 Task: Add Sprouts Fettuccine Alfredo With NAE Chicken to the cart.
Action: Mouse moved to (14, 128)
Screenshot: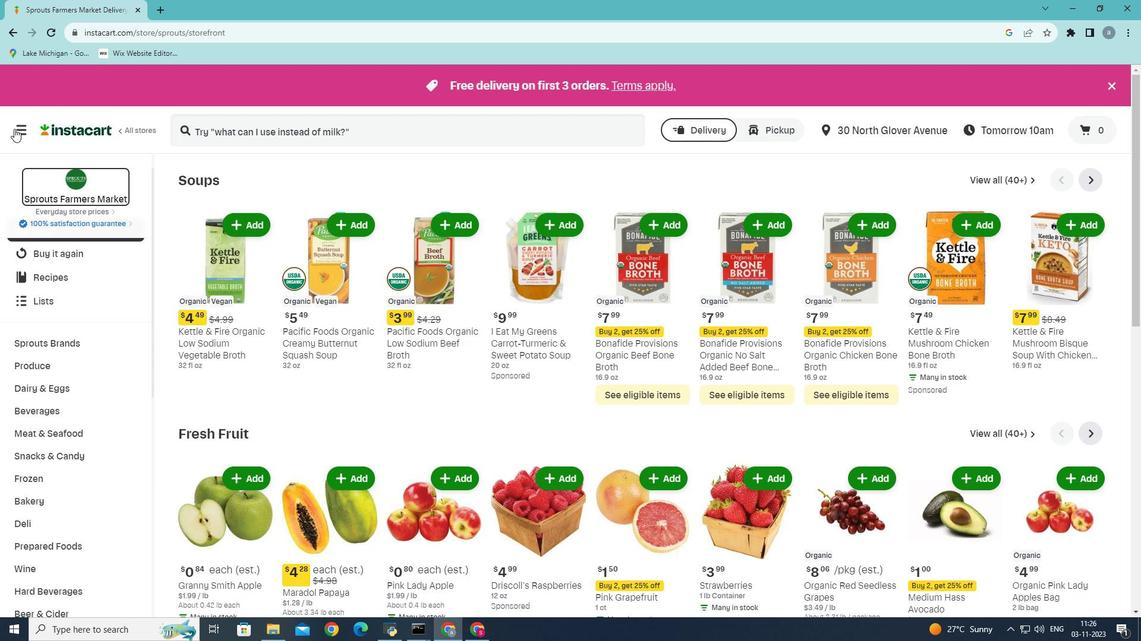 
Action: Mouse pressed left at (14, 128)
Screenshot: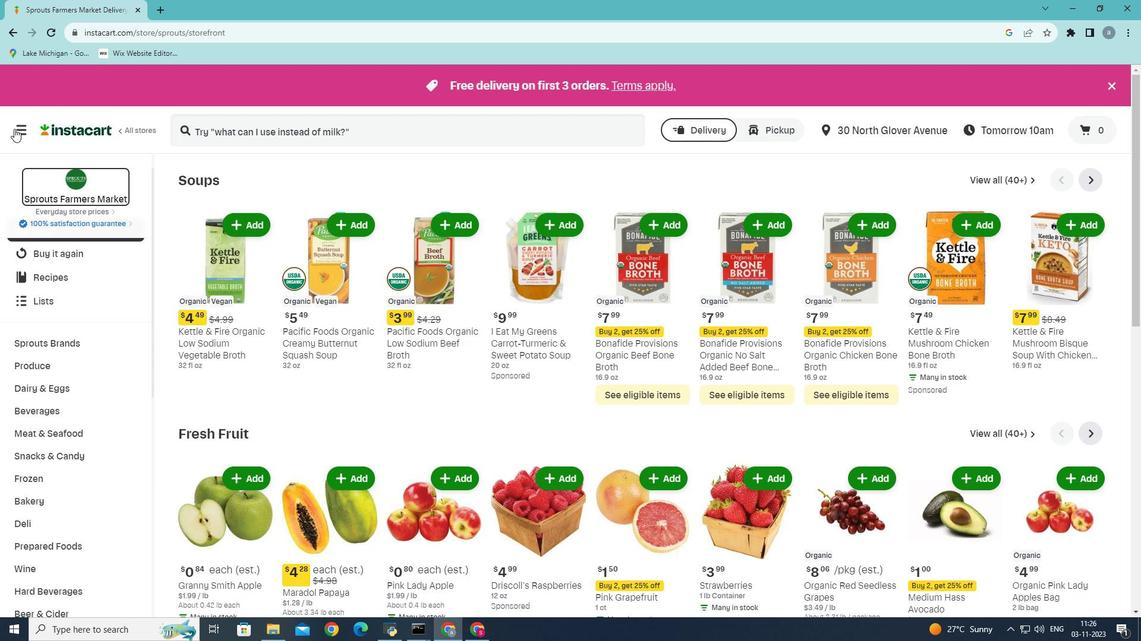 
Action: Mouse moved to (46, 332)
Screenshot: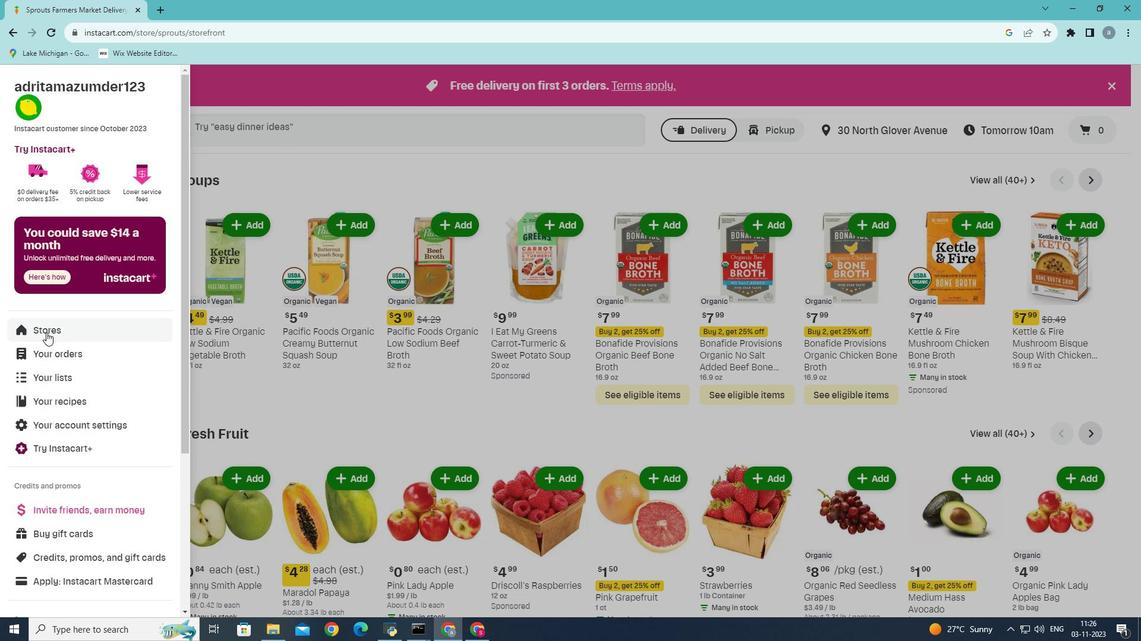 
Action: Mouse pressed left at (46, 332)
Screenshot: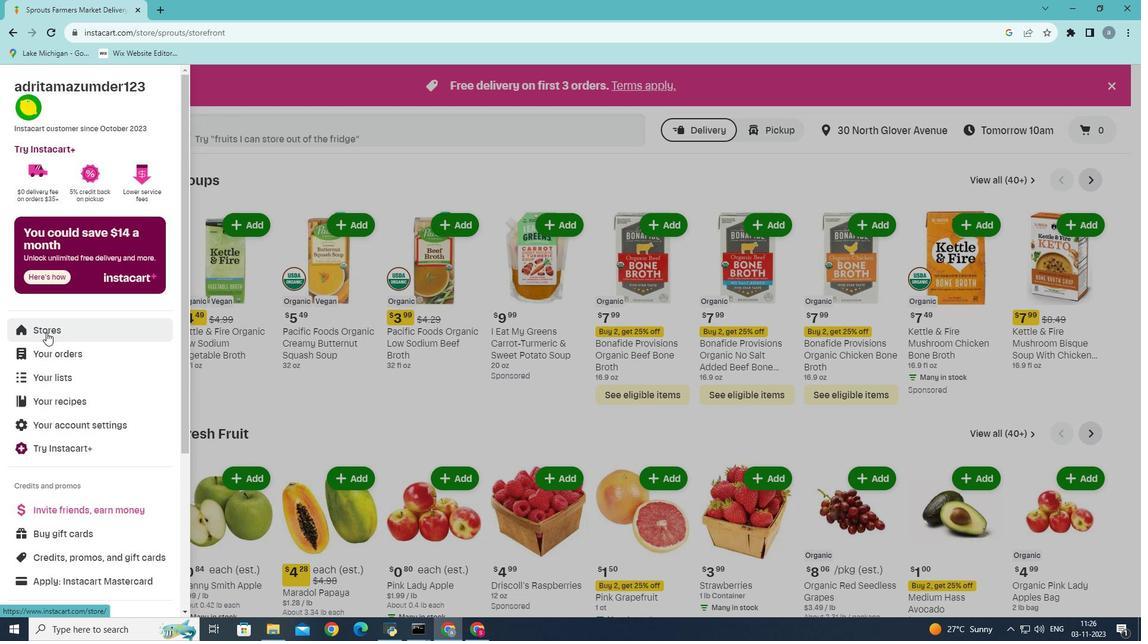 
Action: Mouse moved to (271, 135)
Screenshot: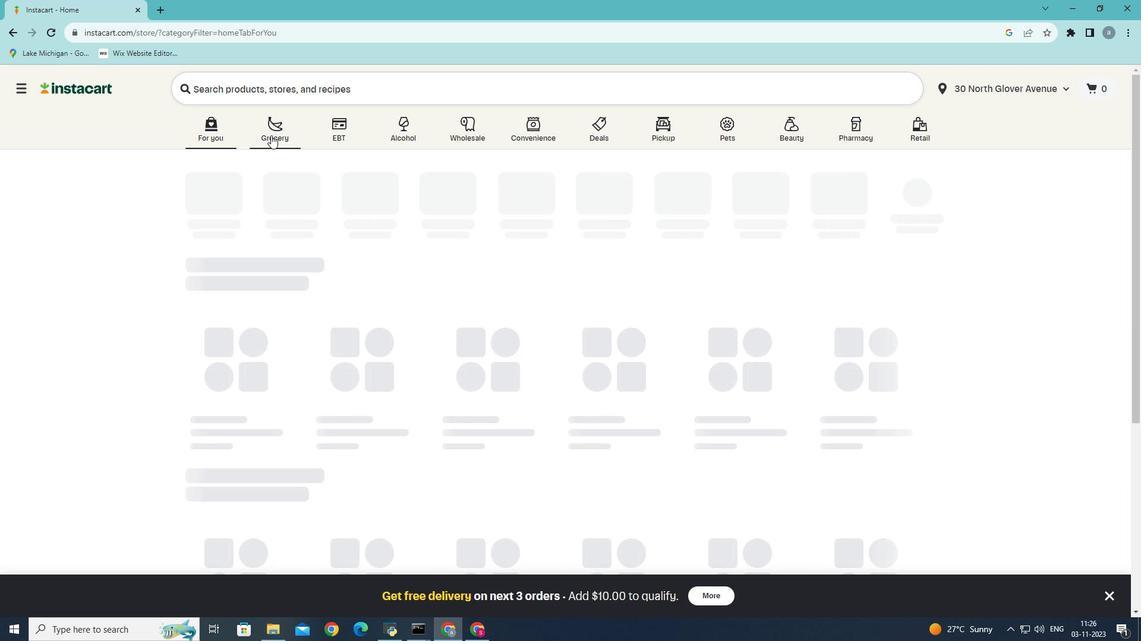 
Action: Mouse pressed left at (271, 135)
Screenshot: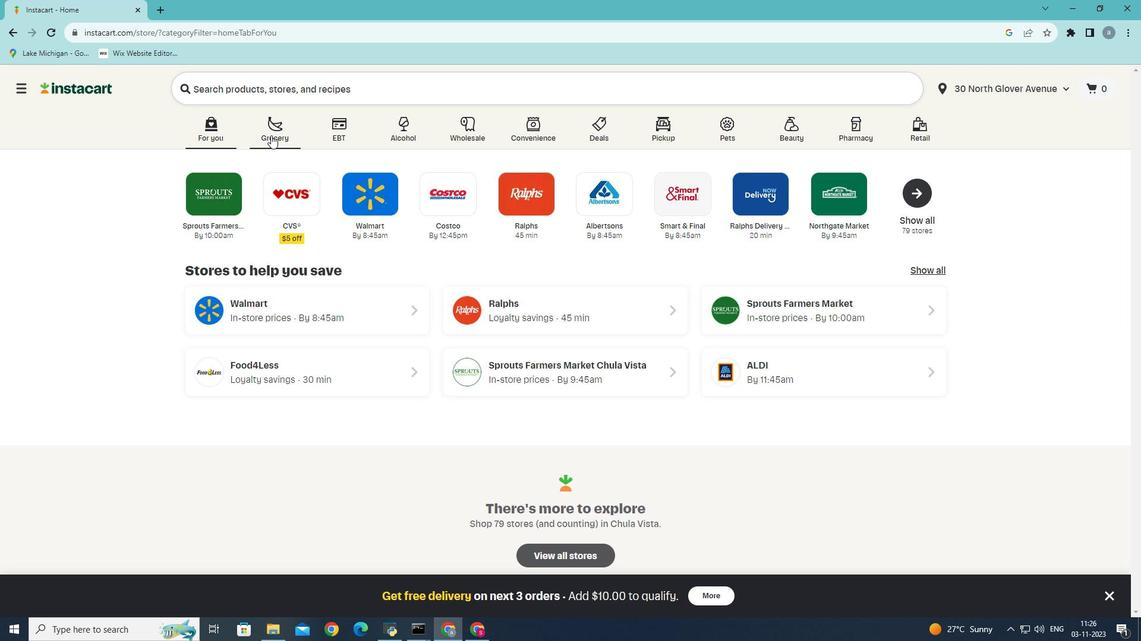 
Action: Mouse moved to (257, 360)
Screenshot: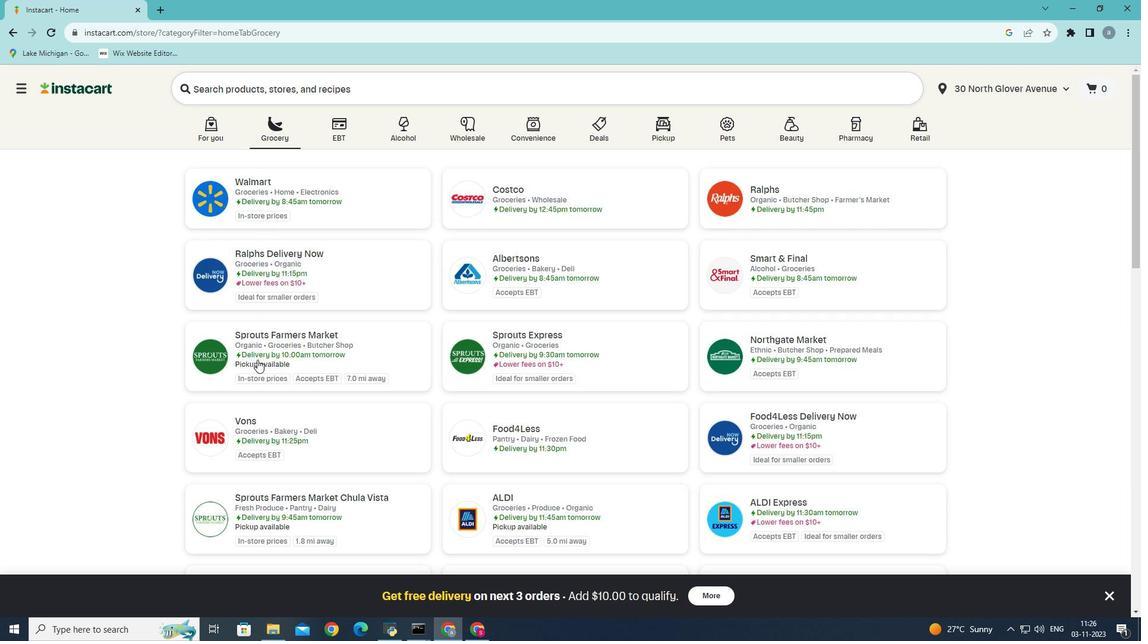 
Action: Mouse pressed left at (257, 360)
Screenshot: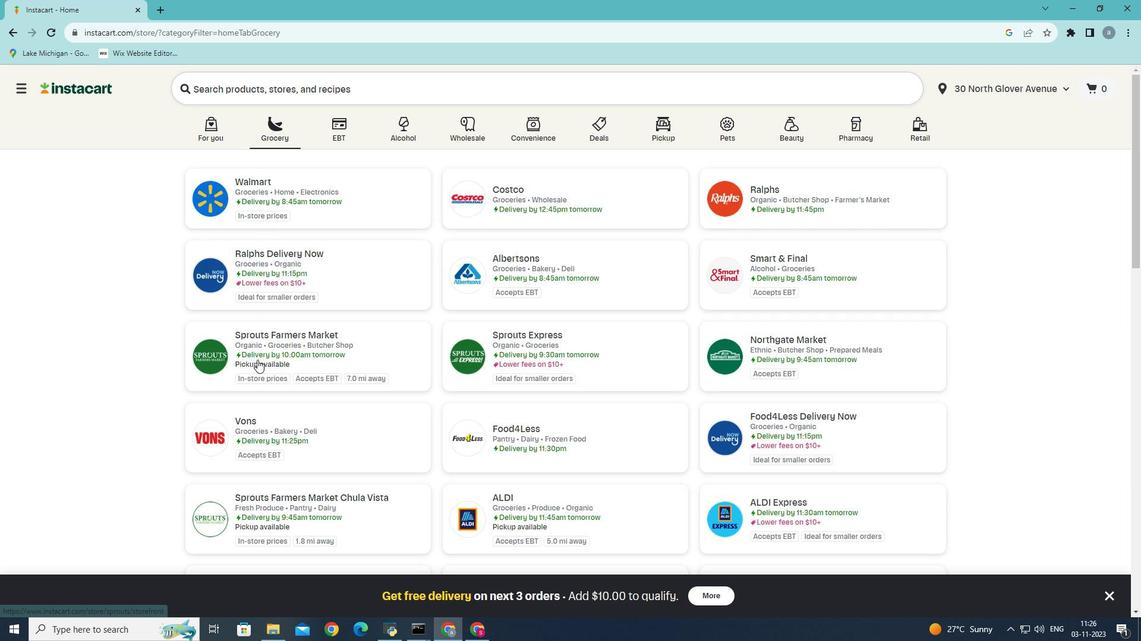 
Action: Mouse moved to (89, 474)
Screenshot: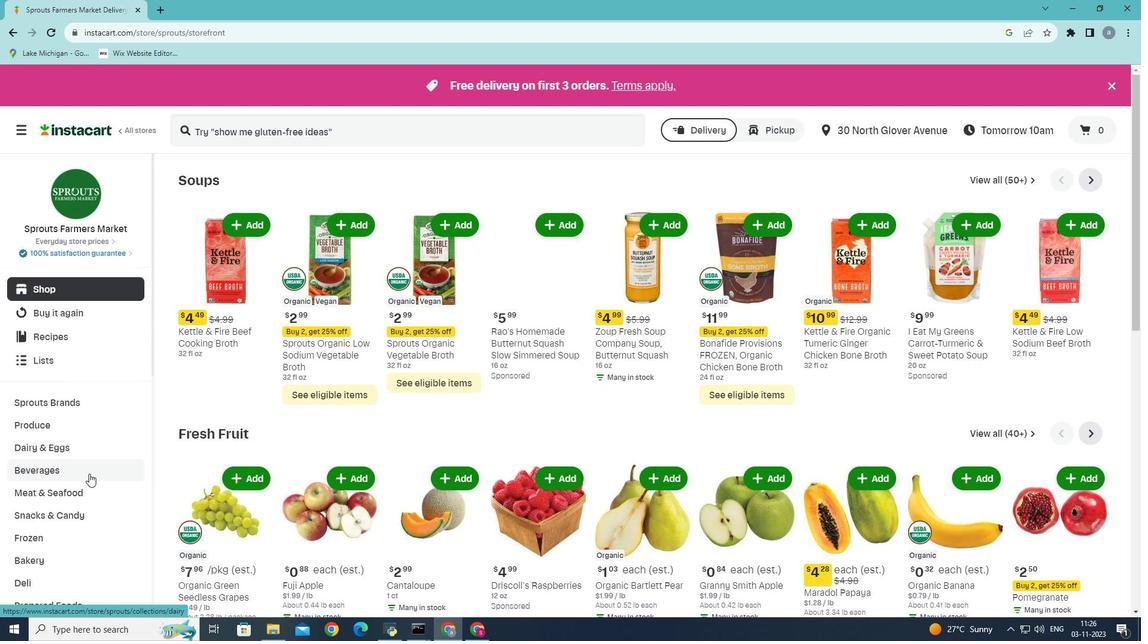 
Action: Mouse scrolled (89, 473) with delta (0, 0)
Screenshot: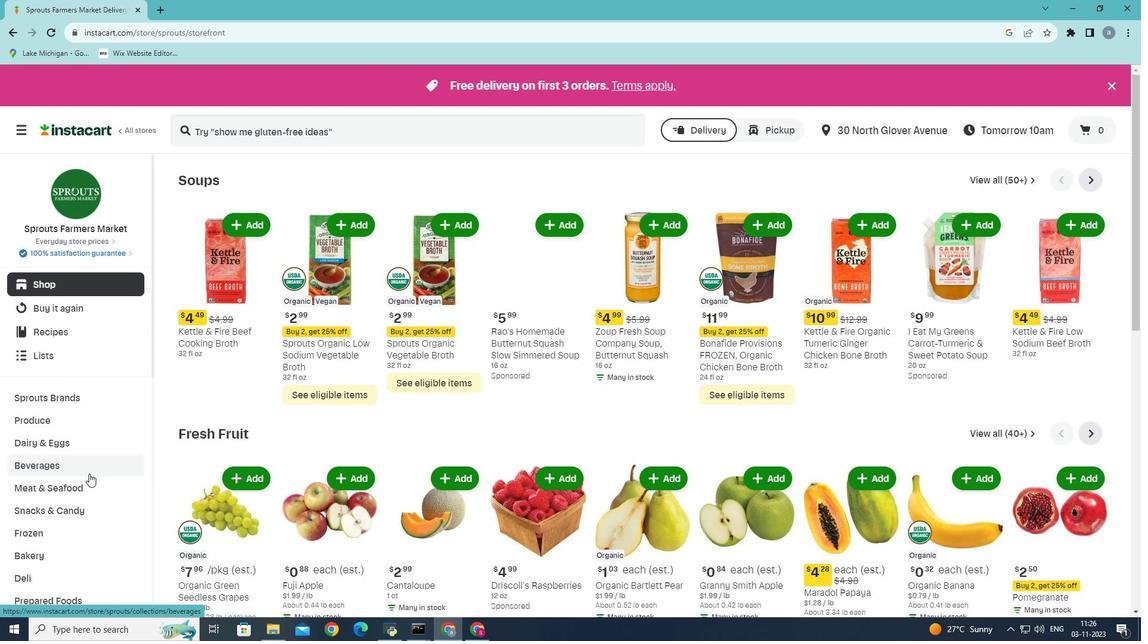 
Action: Mouse scrolled (89, 473) with delta (0, 0)
Screenshot: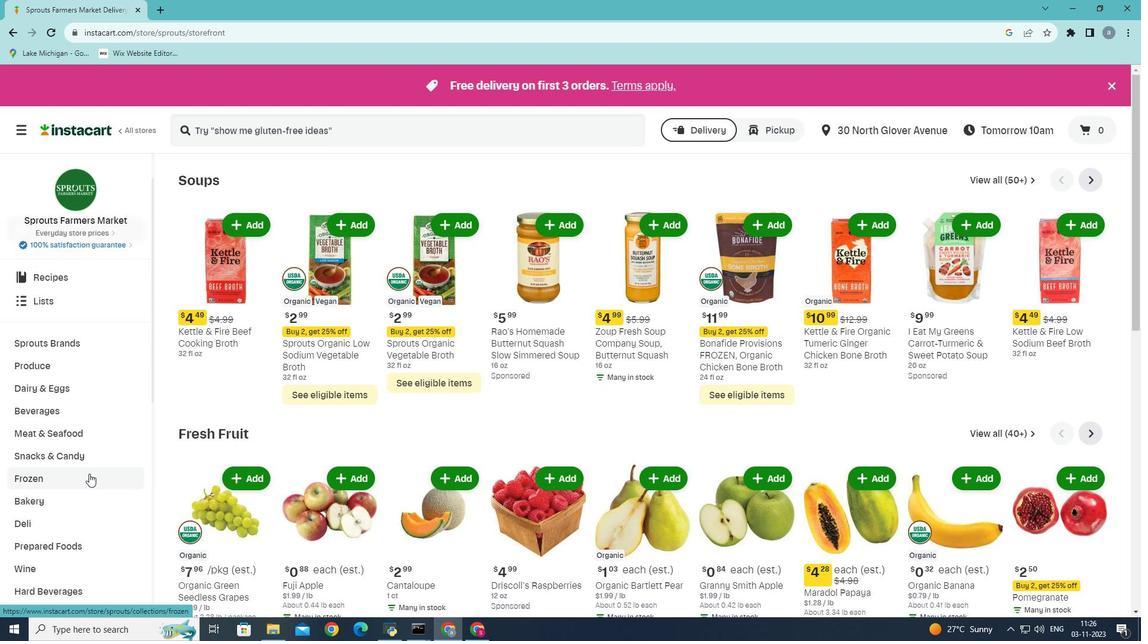 
Action: Mouse moved to (42, 489)
Screenshot: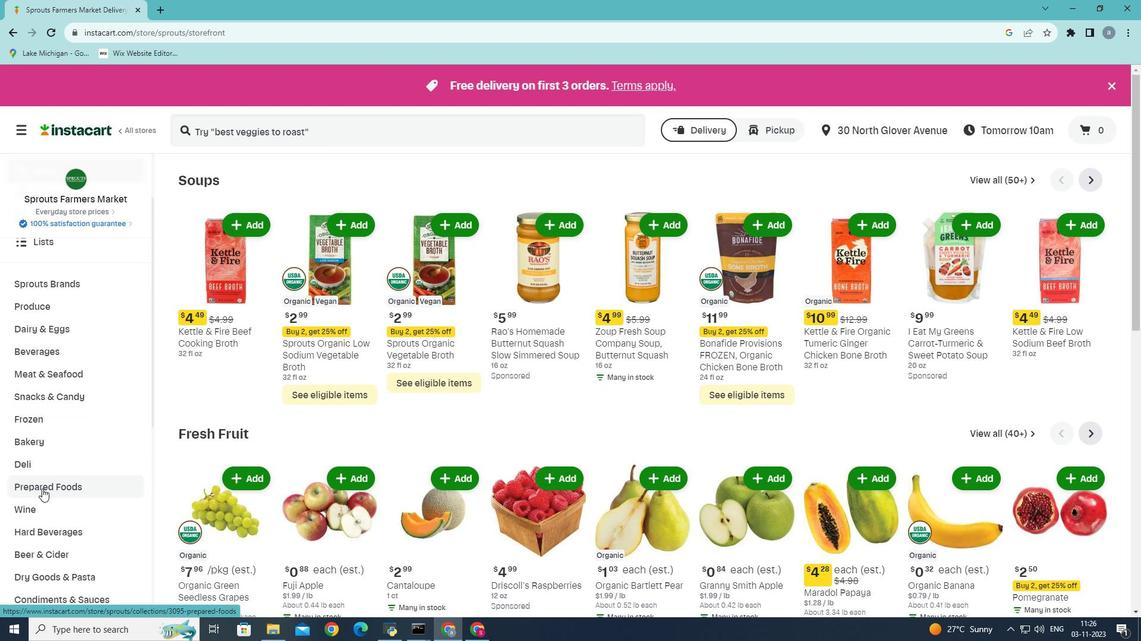 
Action: Mouse pressed left at (42, 489)
Screenshot: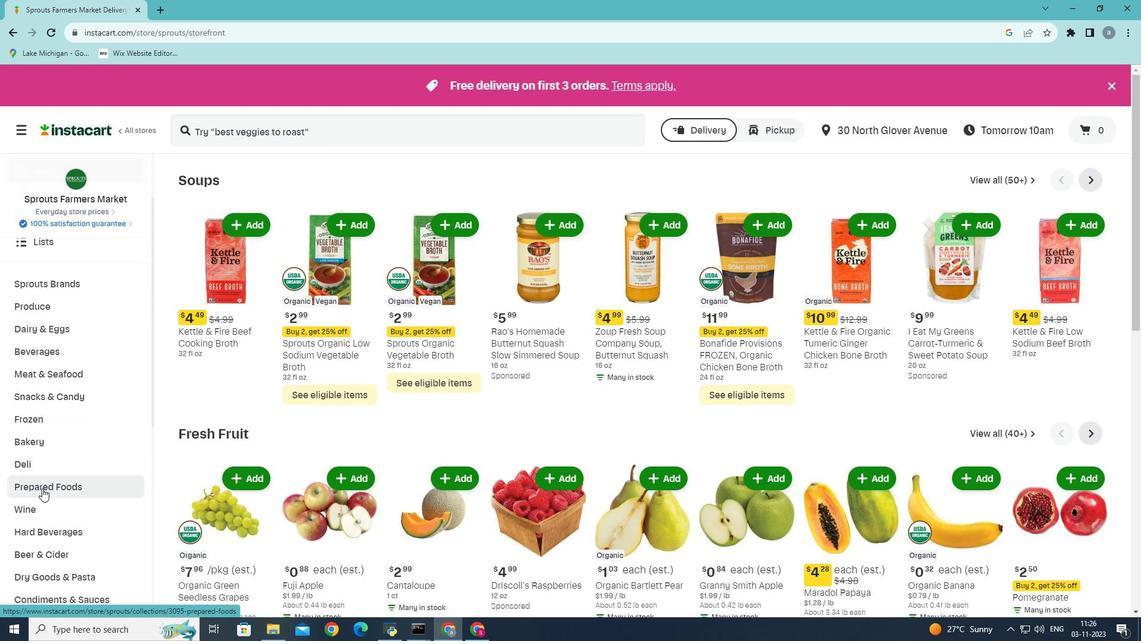 
Action: Mouse moved to (428, 211)
Screenshot: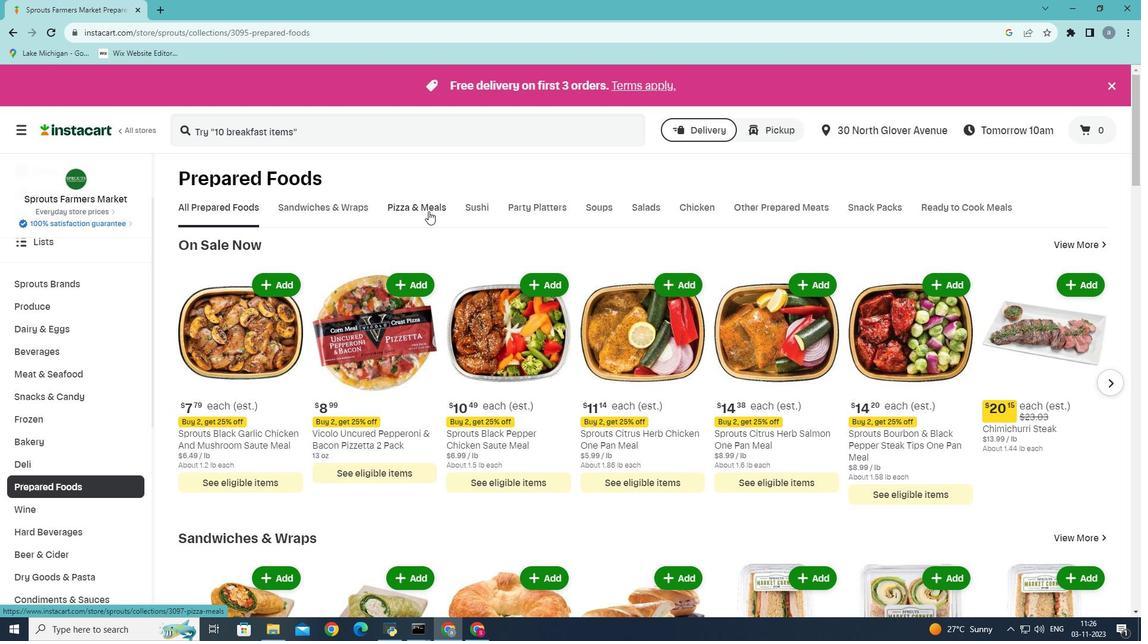 
Action: Mouse pressed left at (428, 211)
Screenshot: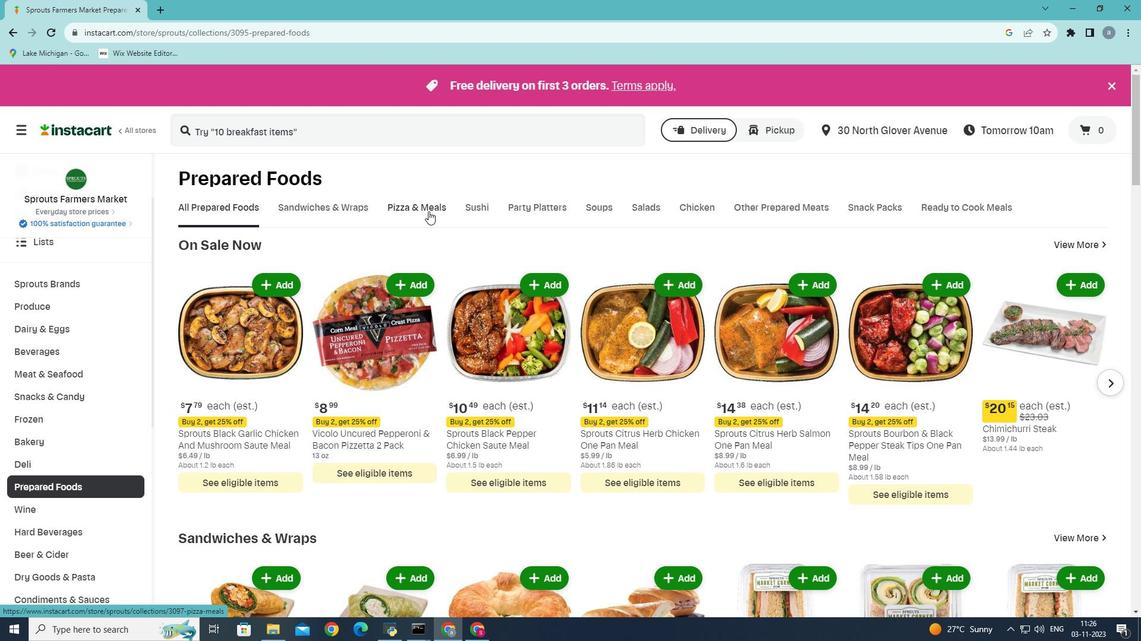 
Action: Mouse moved to (329, 265)
Screenshot: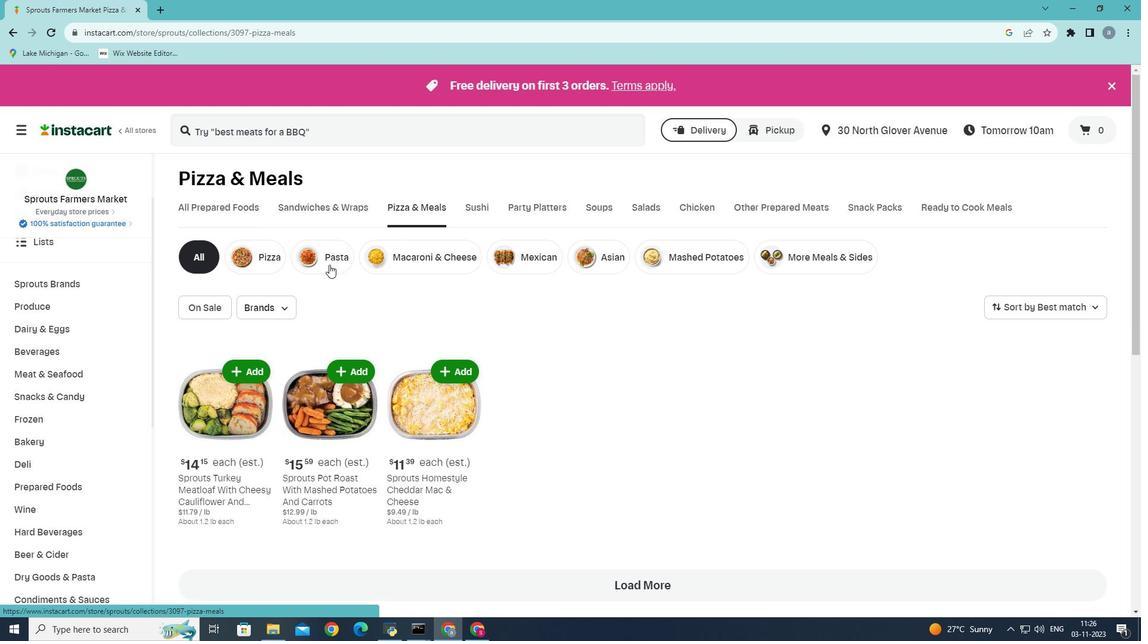 
Action: Mouse pressed left at (329, 265)
Screenshot: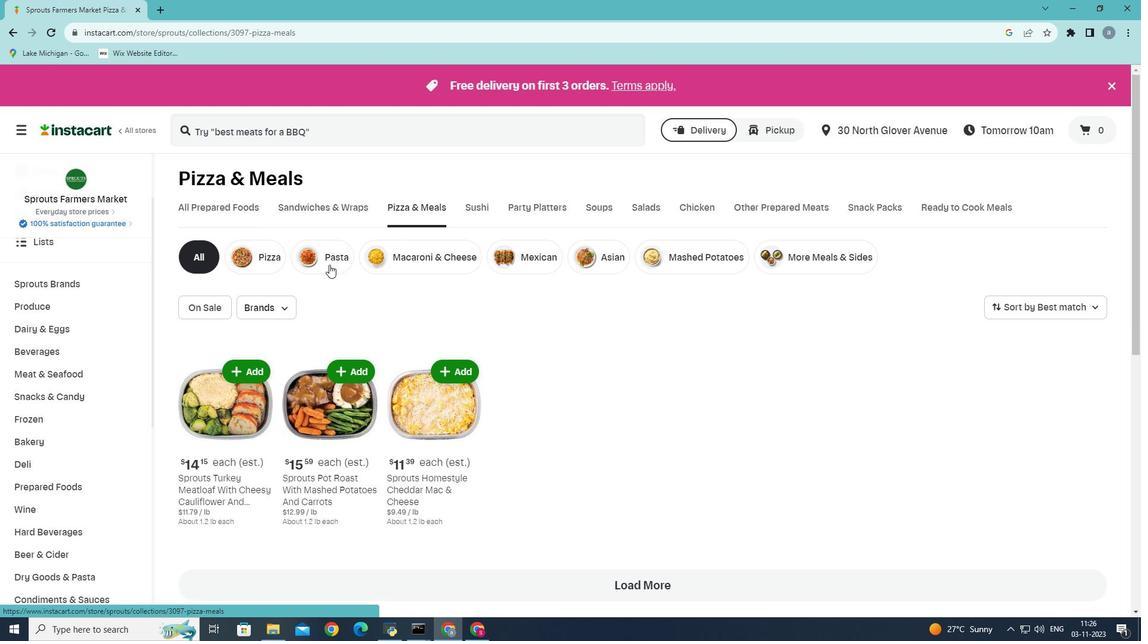 
Action: Mouse moved to (665, 371)
Screenshot: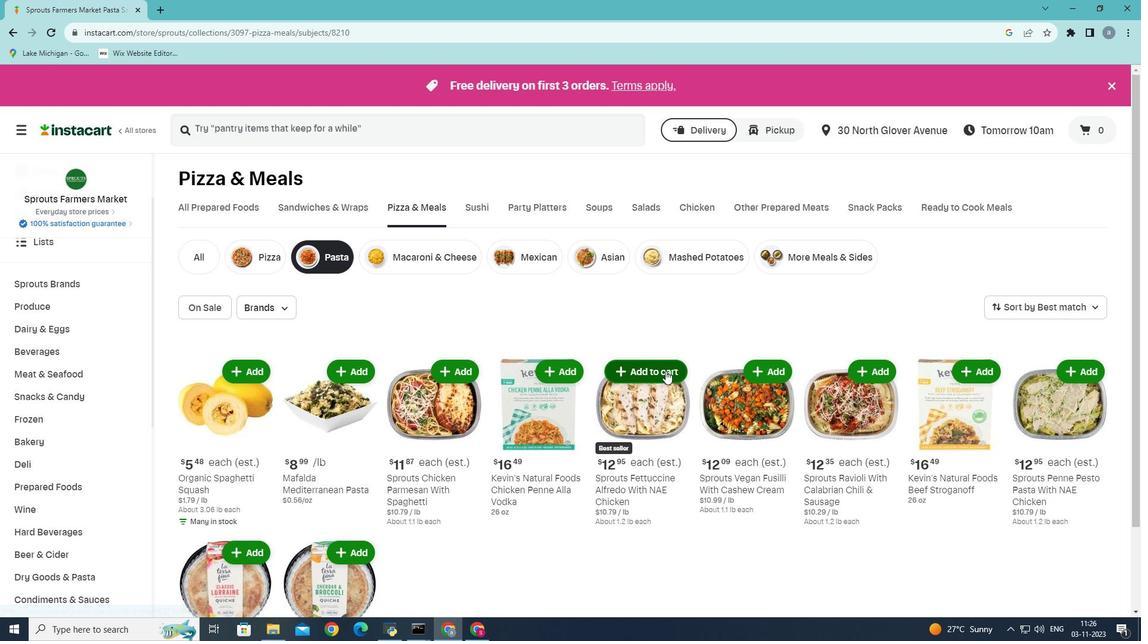 
Action: Mouse pressed left at (665, 371)
Screenshot: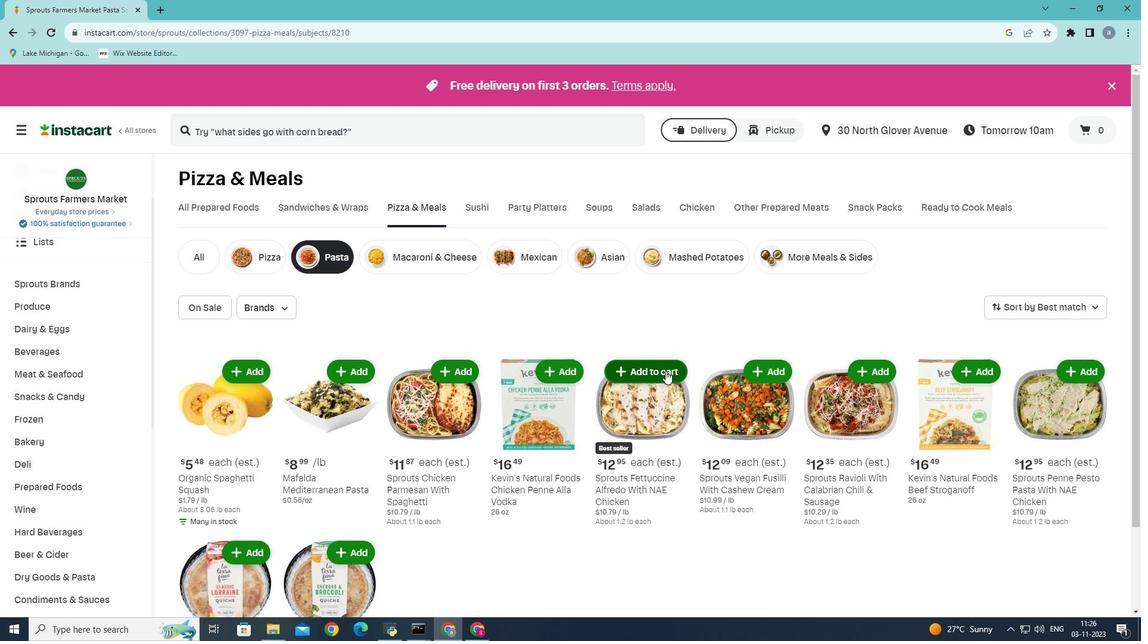 
Action: Mouse moved to (659, 376)
Screenshot: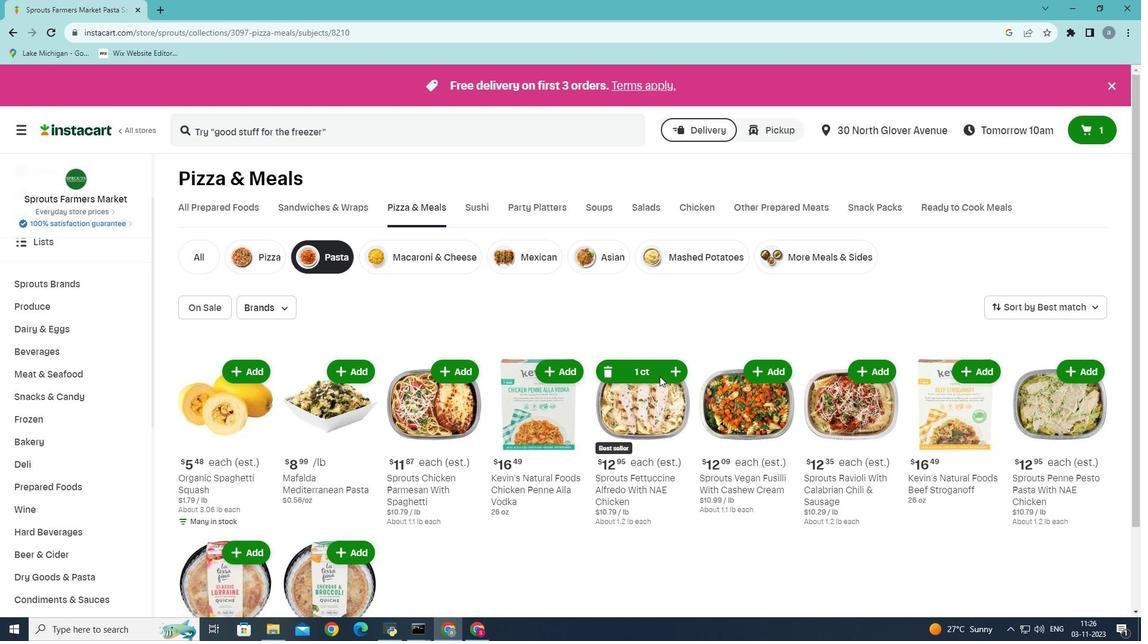 
